Task: Apply conditional formatting to highlight cells in the range A2:E12 with values less than 5.
Action: Mouse moved to (42, 187)
Screenshot: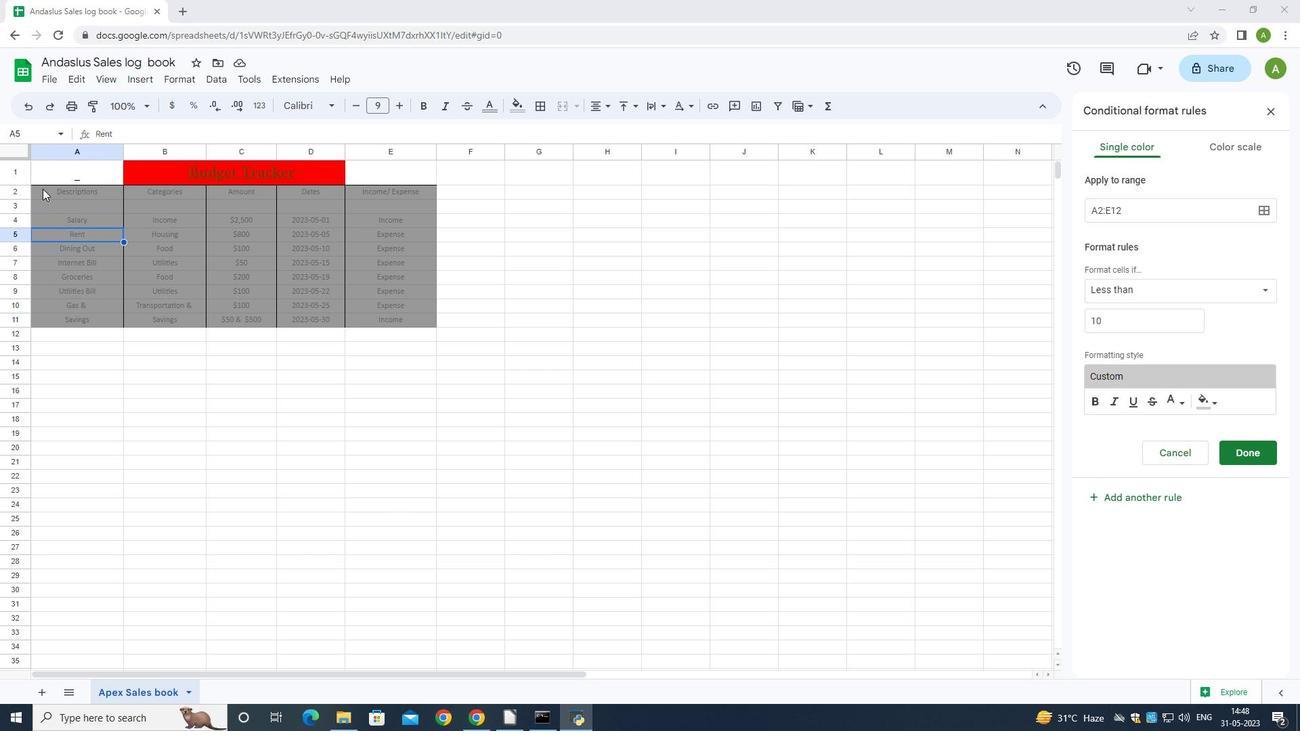 
Action: Mouse pressed left at (42, 187)
Screenshot: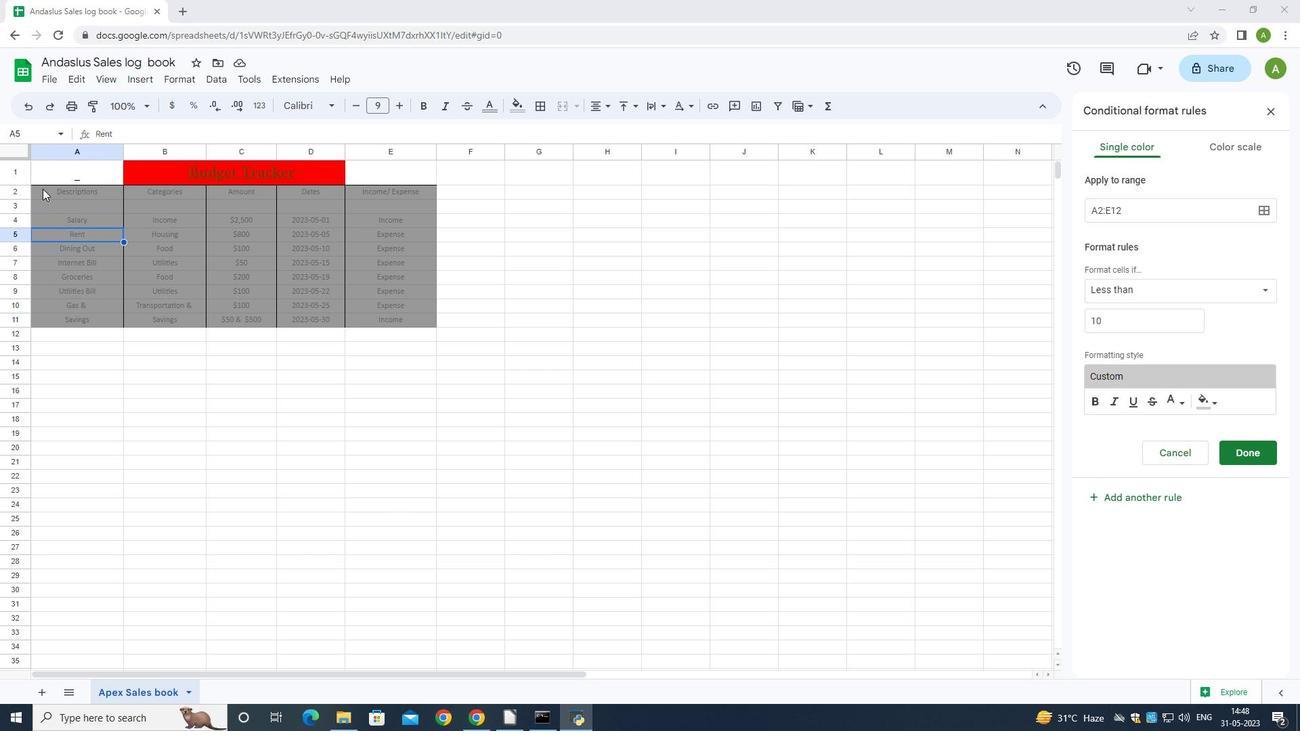 
Action: Mouse moved to (182, 79)
Screenshot: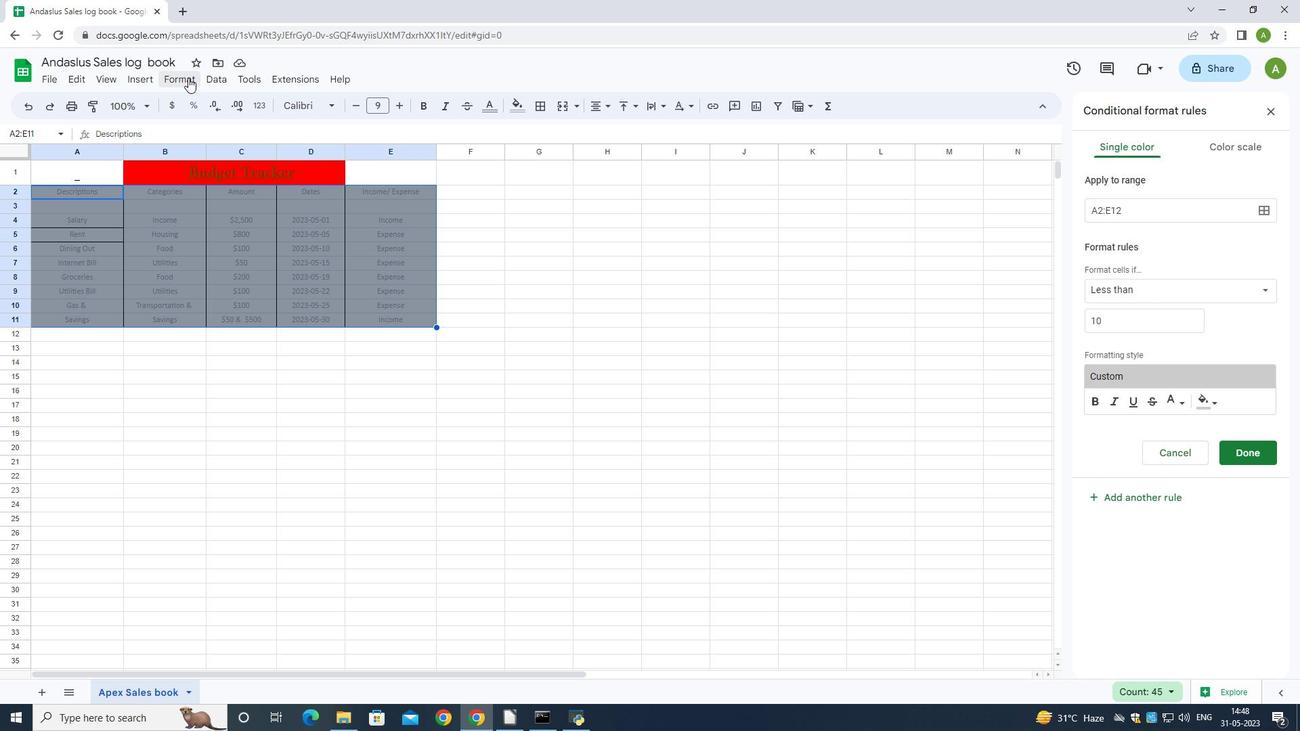 
Action: Mouse pressed left at (182, 79)
Screenshot: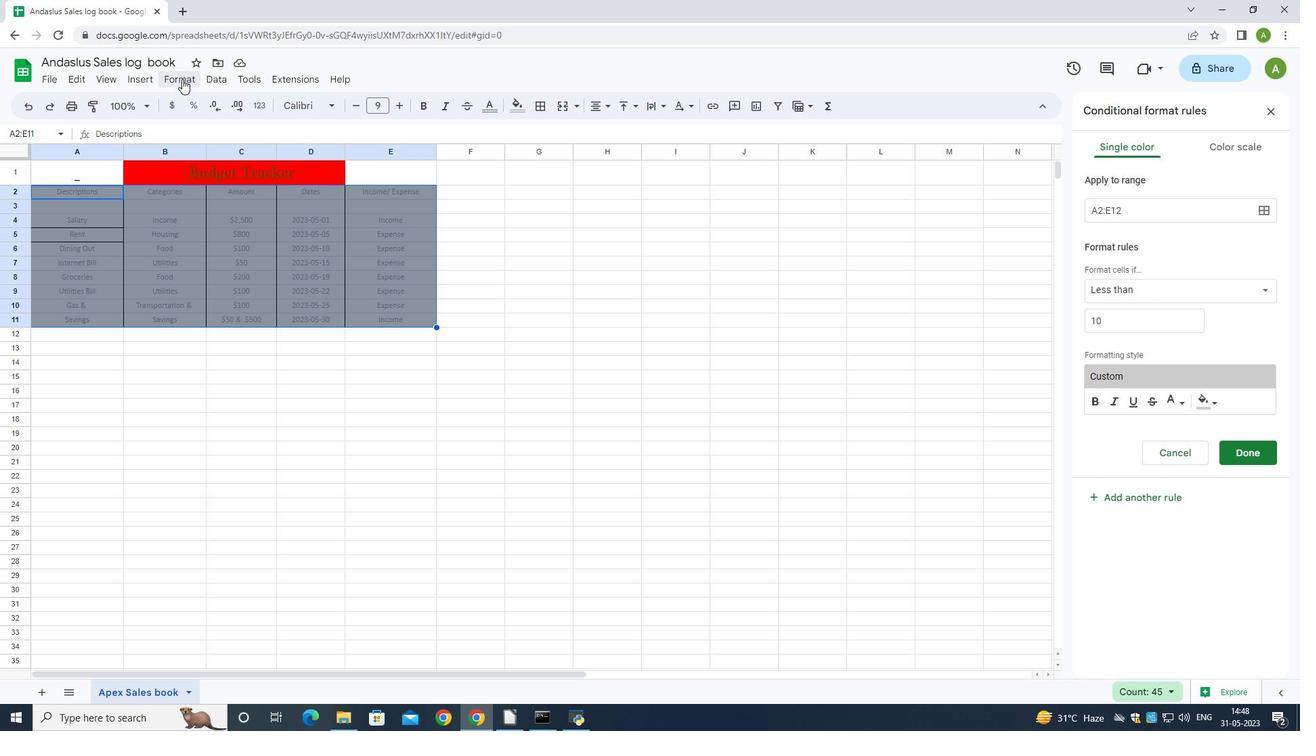 
Action: Mouse moved to (207, 306)
Screenshot: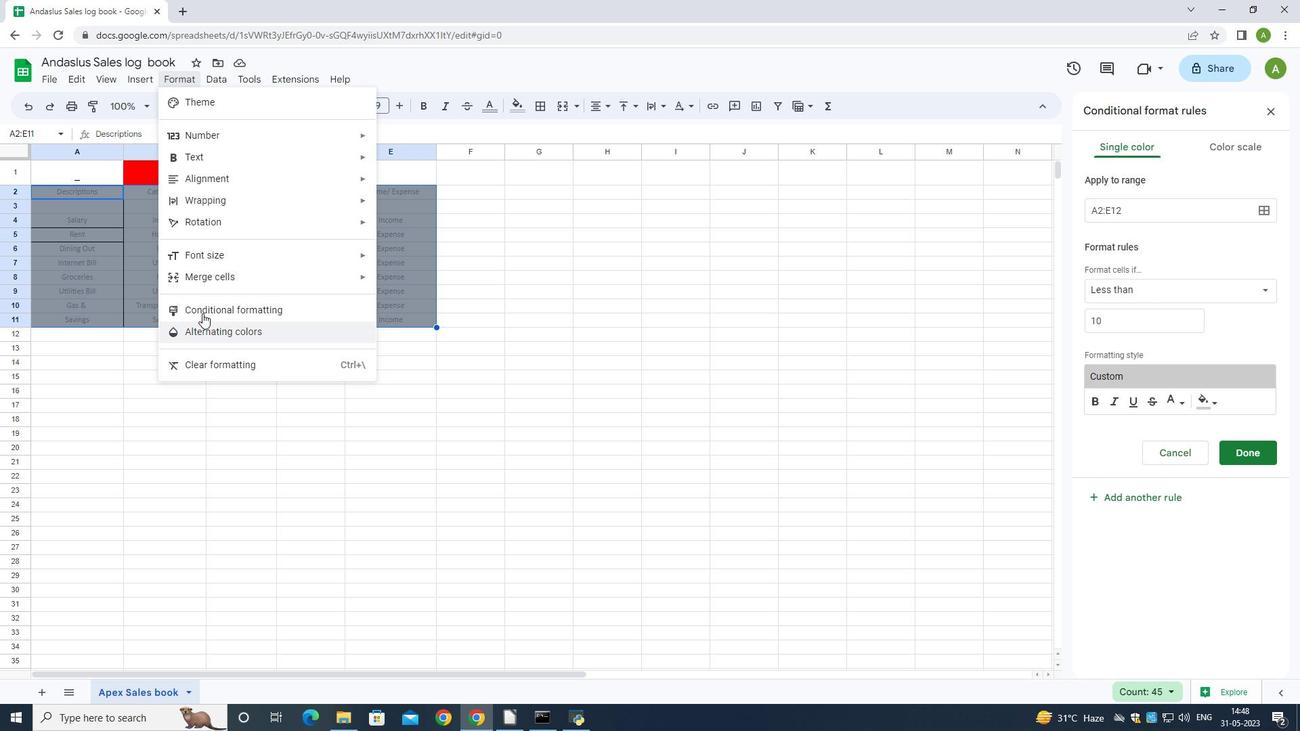 
Action: Mouse pressed left at (207, 306)
Screenshot: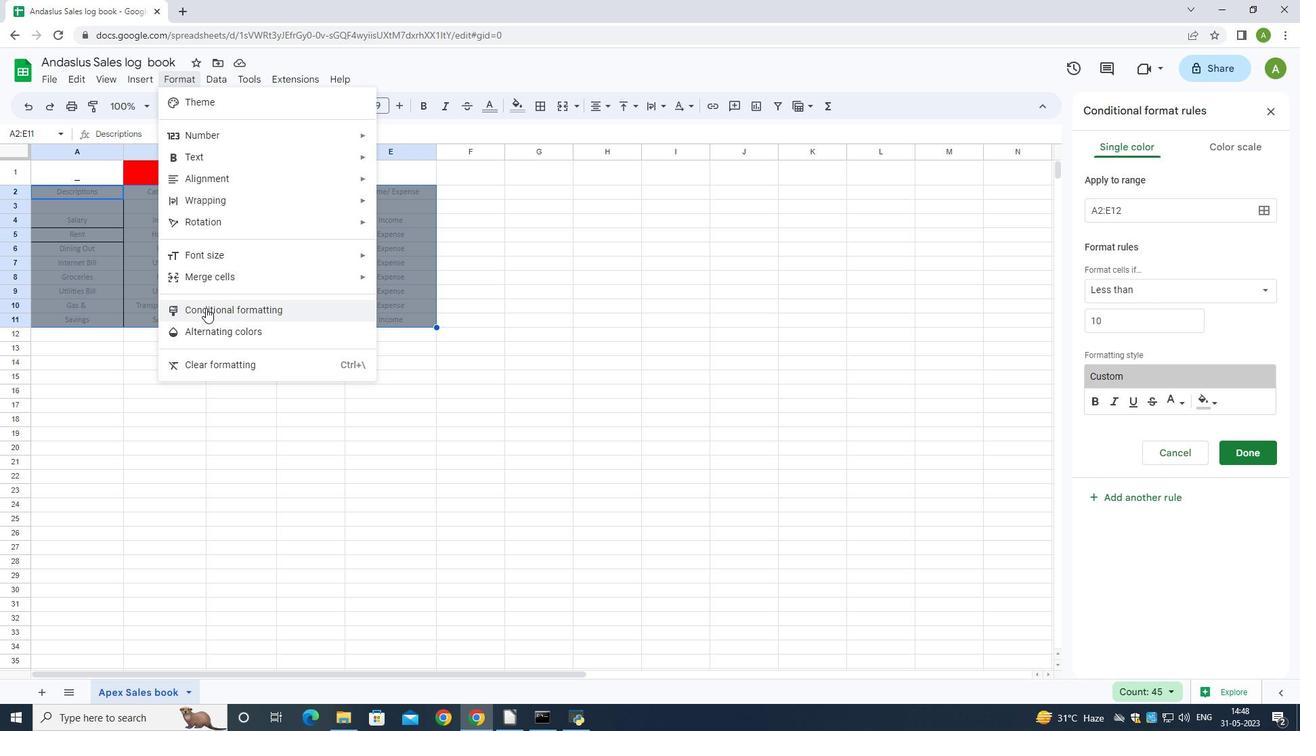 
Action: Mouse moved to (1271, 285)
Screenshot: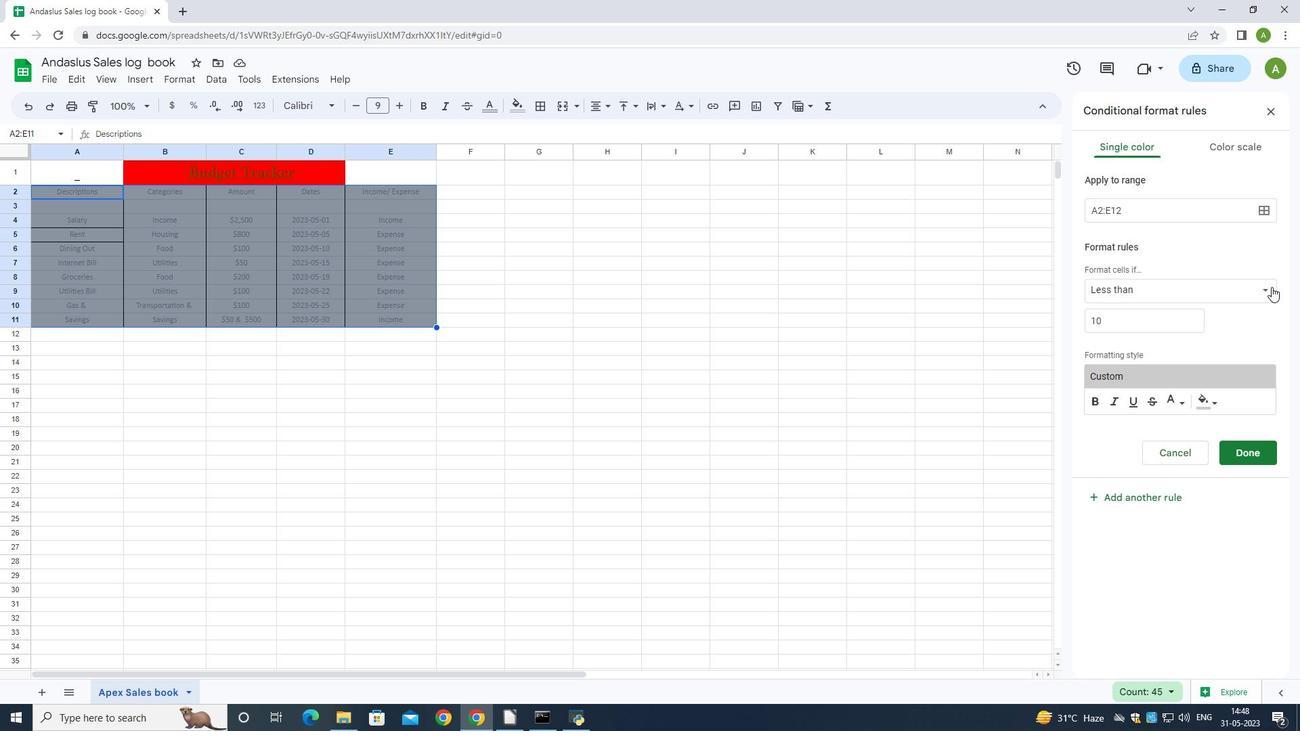 
Action: Mouse pressed left at (1271, 285)
Screenshot: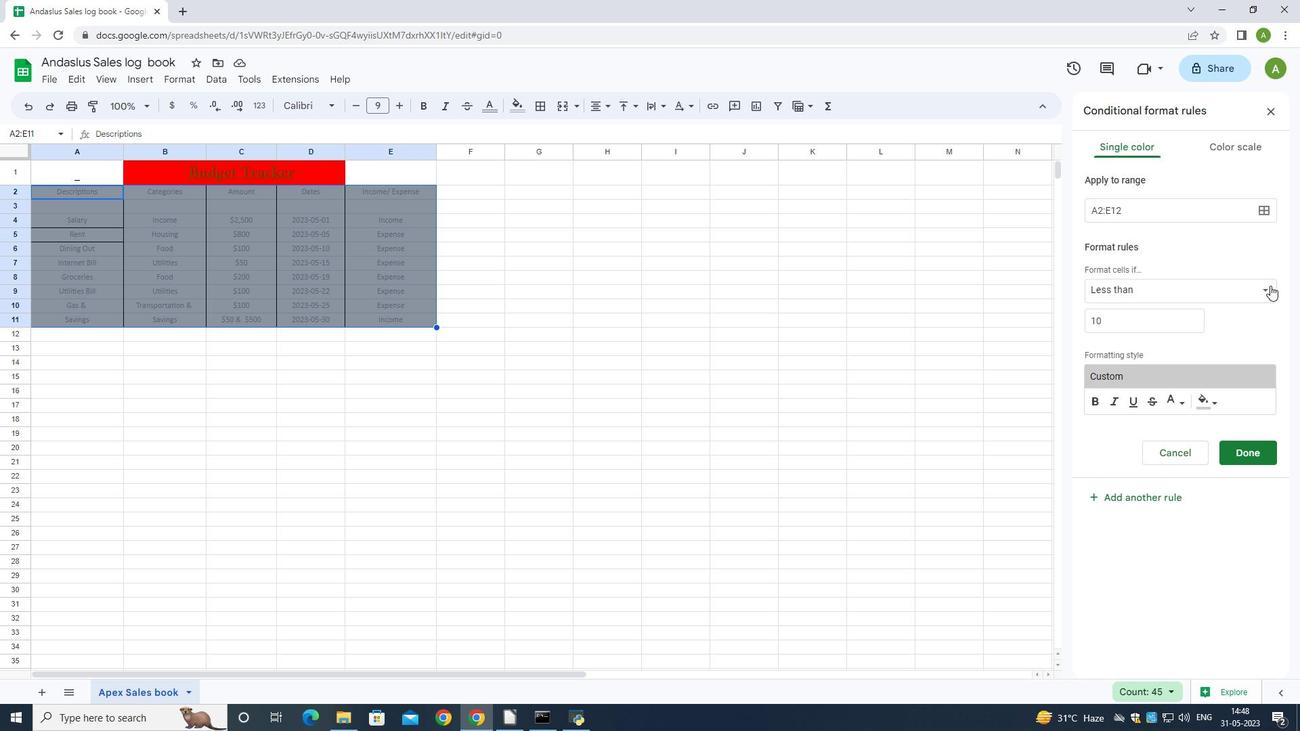 
Action: Mouse moved to (1166, 350)
Screenshot: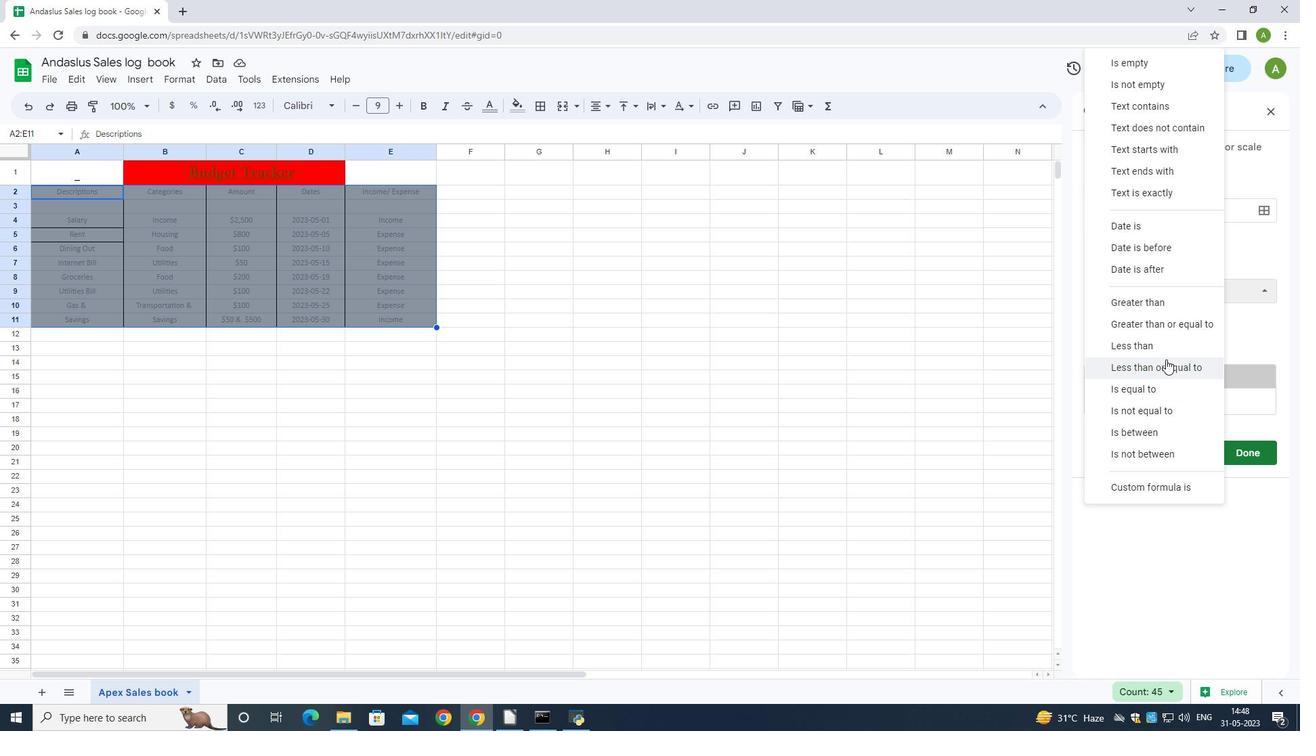 
Action: Mouse pressed left at (1166, 350)
Screenshot: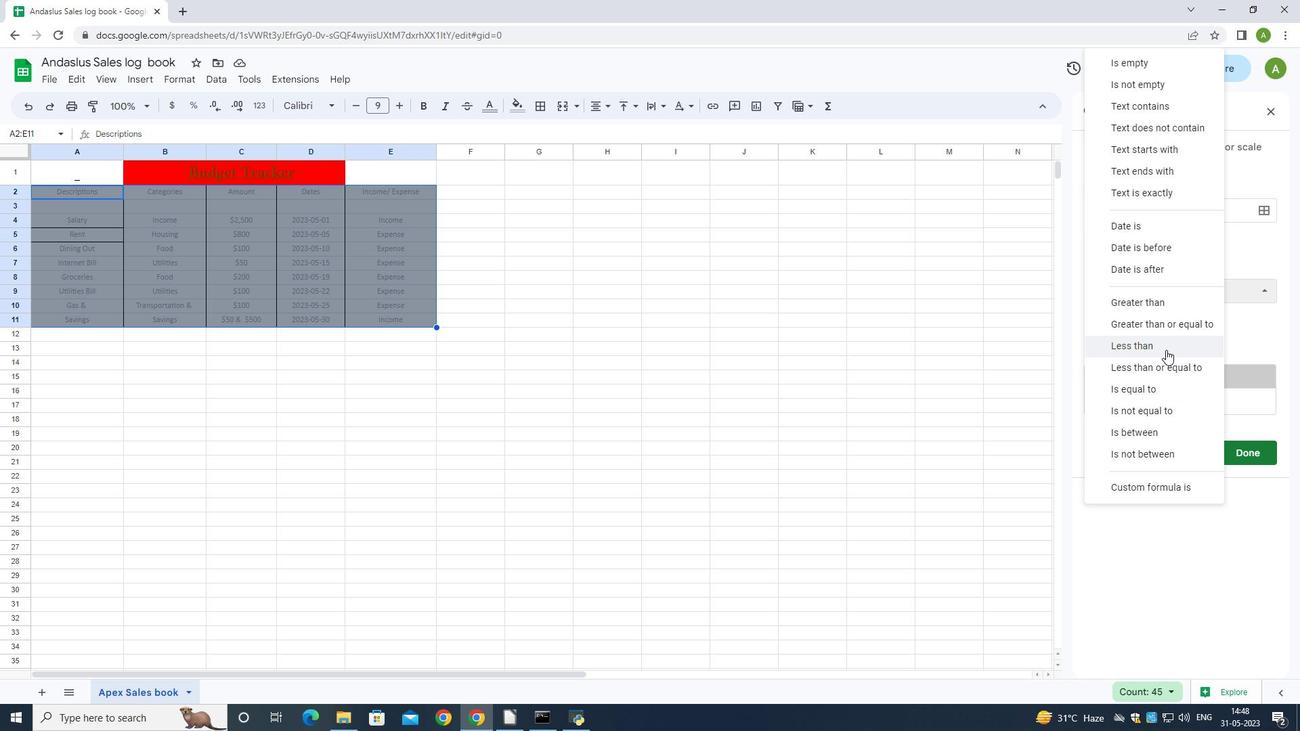 
Action: Mouse moved to (1122, 319)
Screenshot: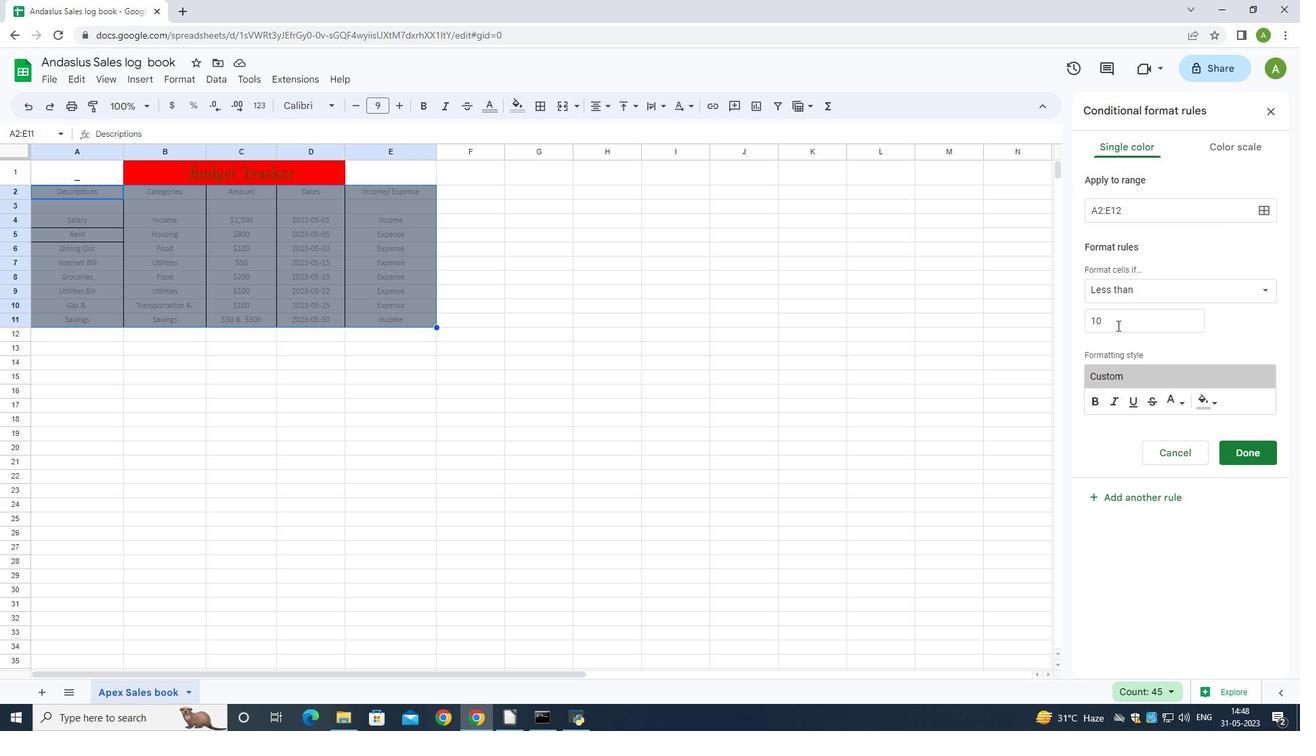 
Action: Mouse pressed left at (1122, 319)
Screenshot: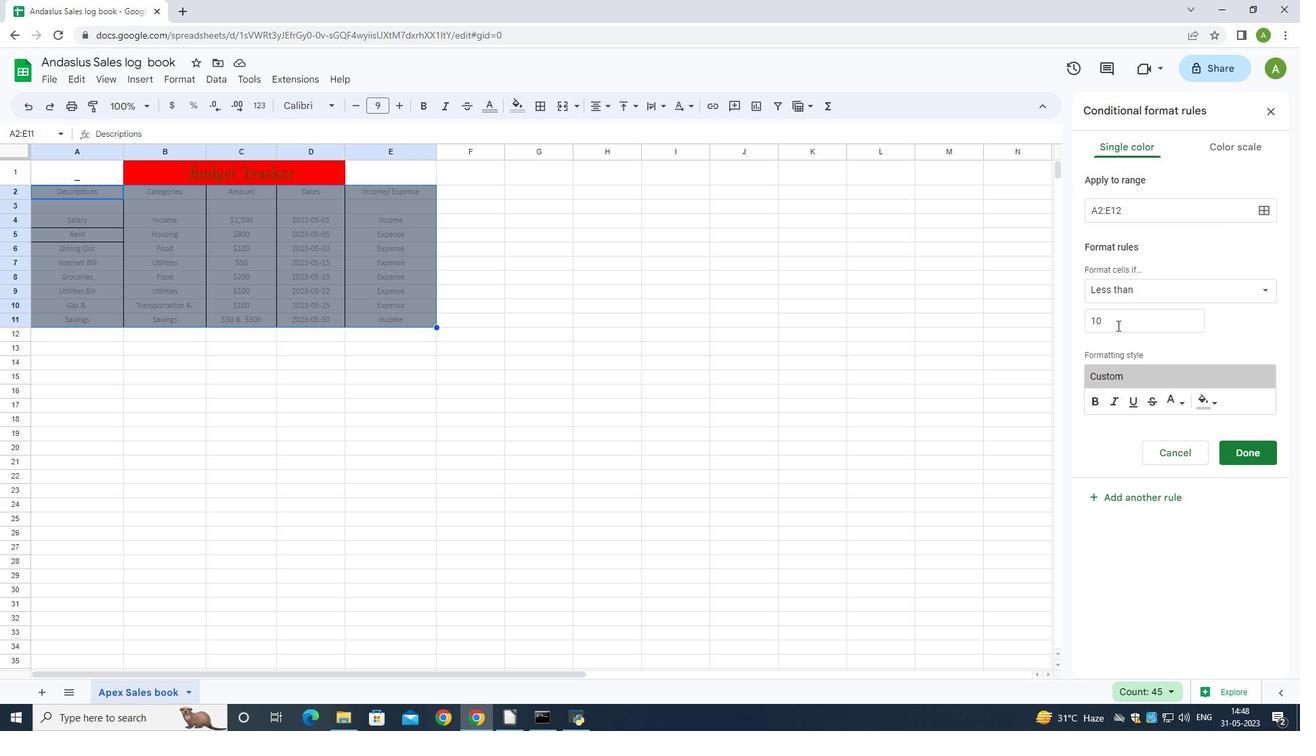 
Action: Key pressed <Key.backspace><Key.backspace>5
Screenshot: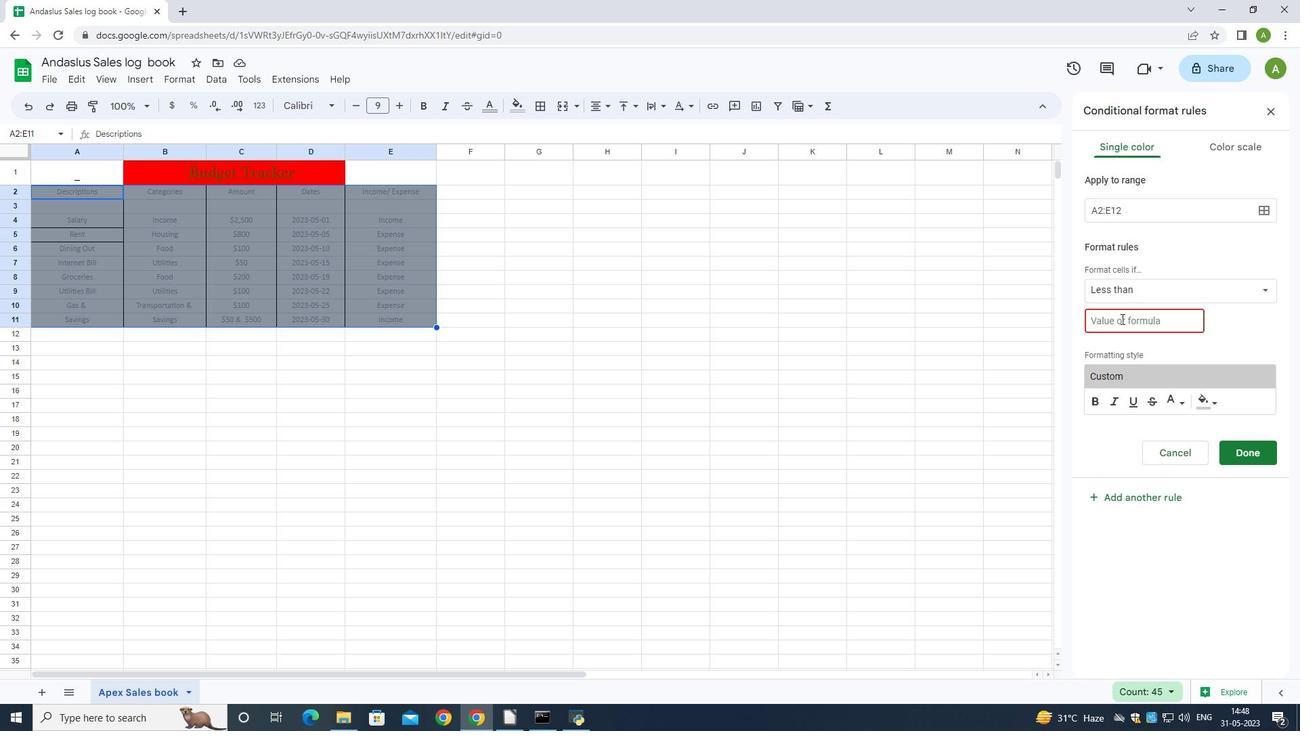 
Action: Mouse moved to (1243, 449)
Screenshot: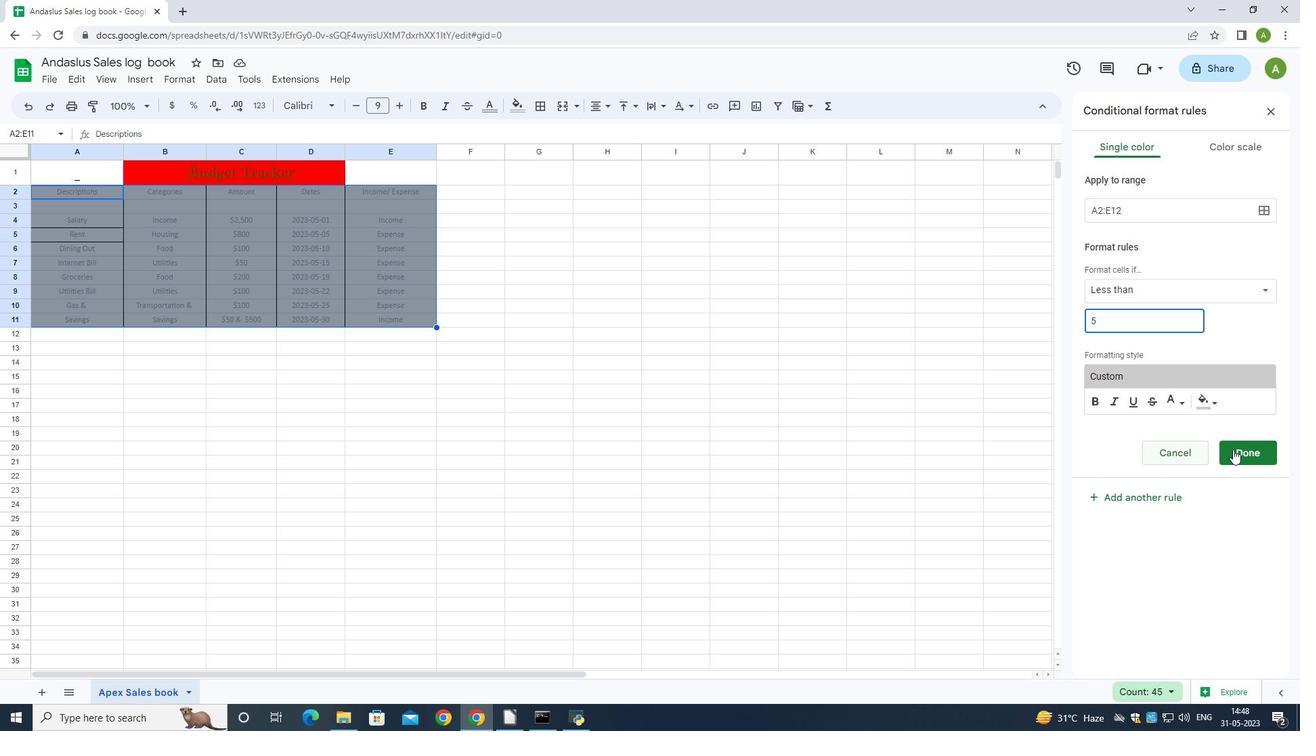
Action: Mouse pressed left at (1243, 449)
Screenshot: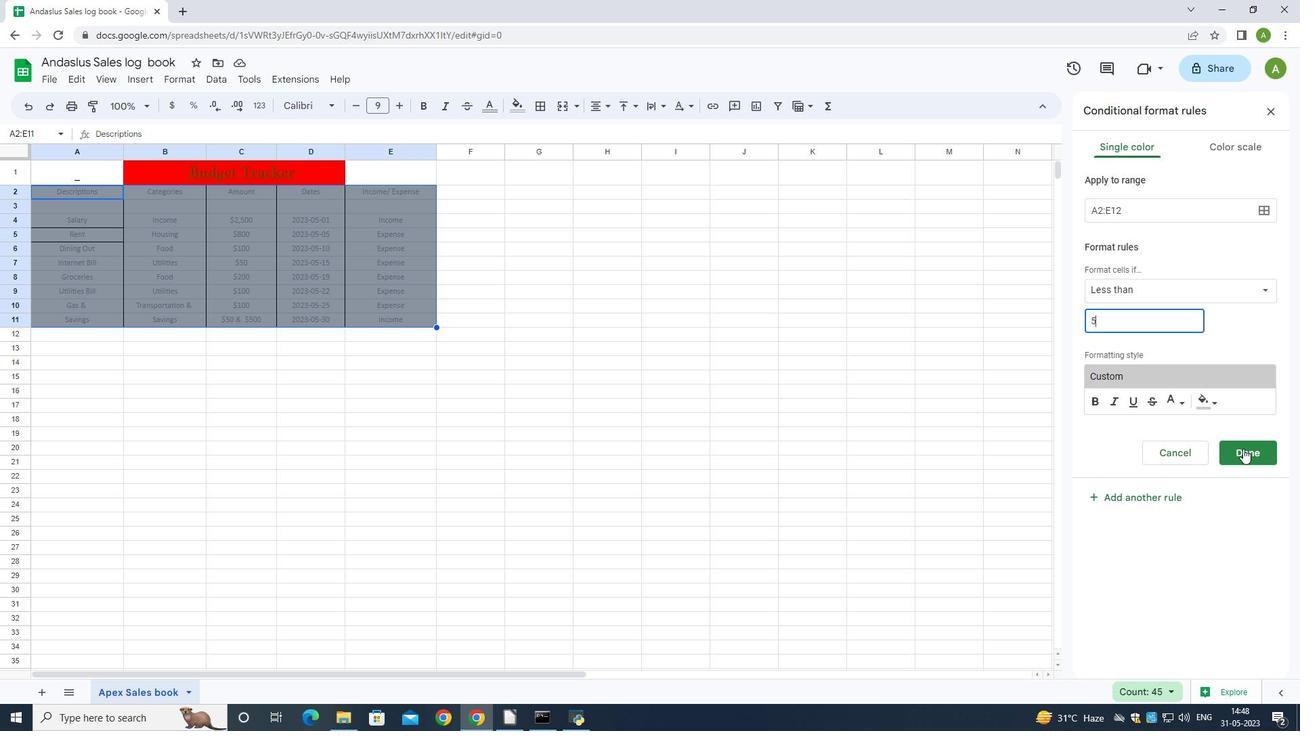 
Action: Mouse moved to (1199, 198)
Screenshot: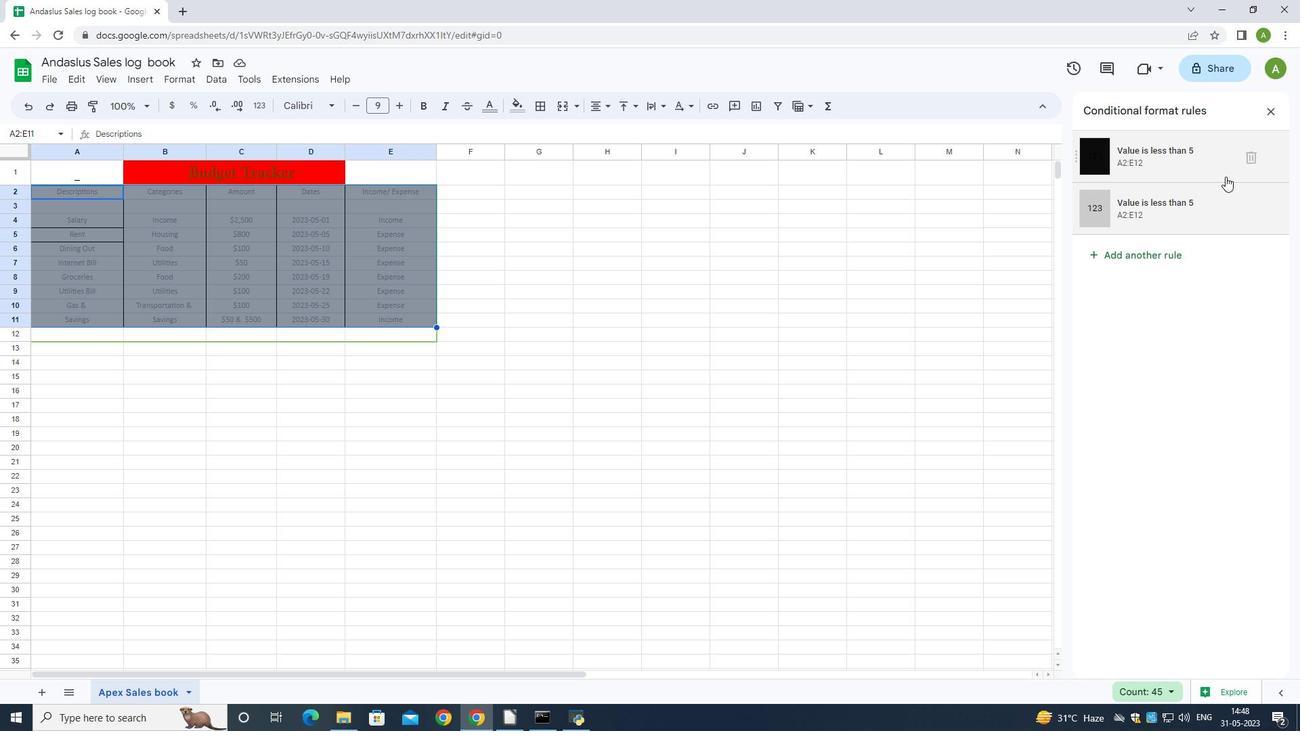 
Action: Mouse pressed left at (1199, 198)
Screenshot: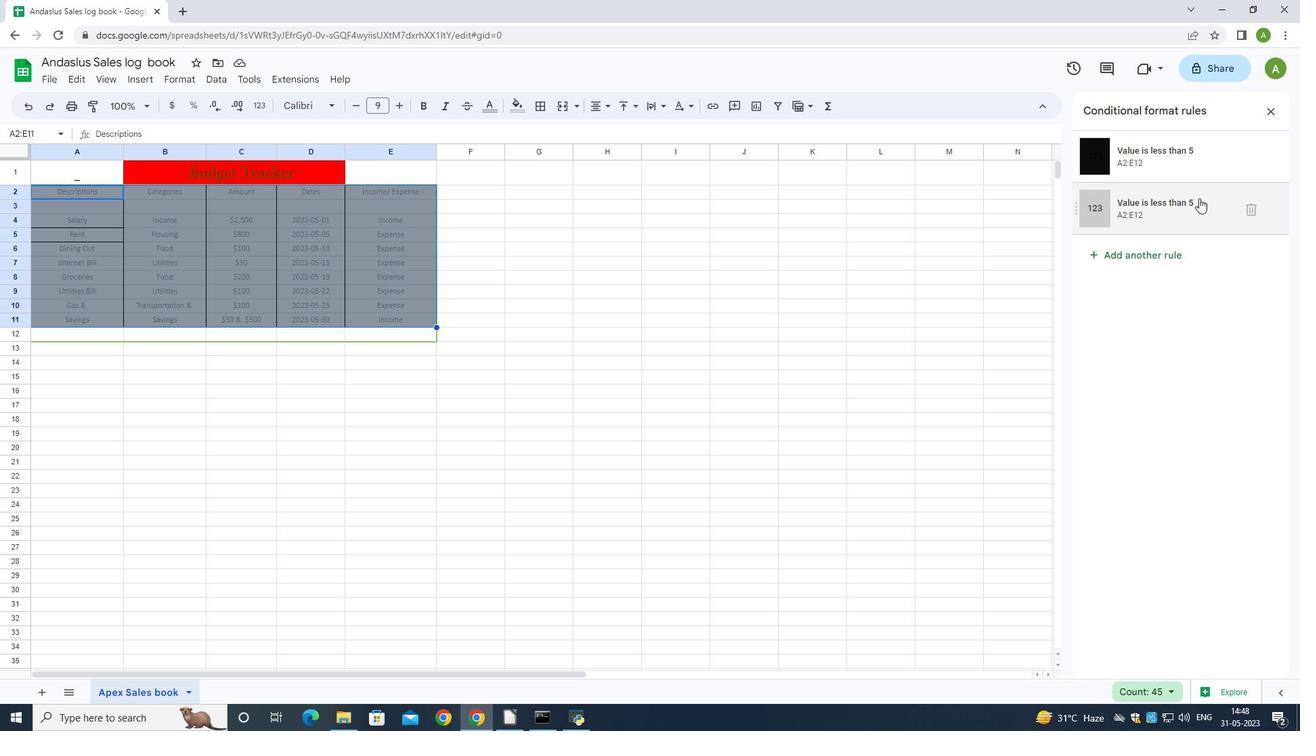 
Action: Mouse moved to (1179, 403)
Screenshot: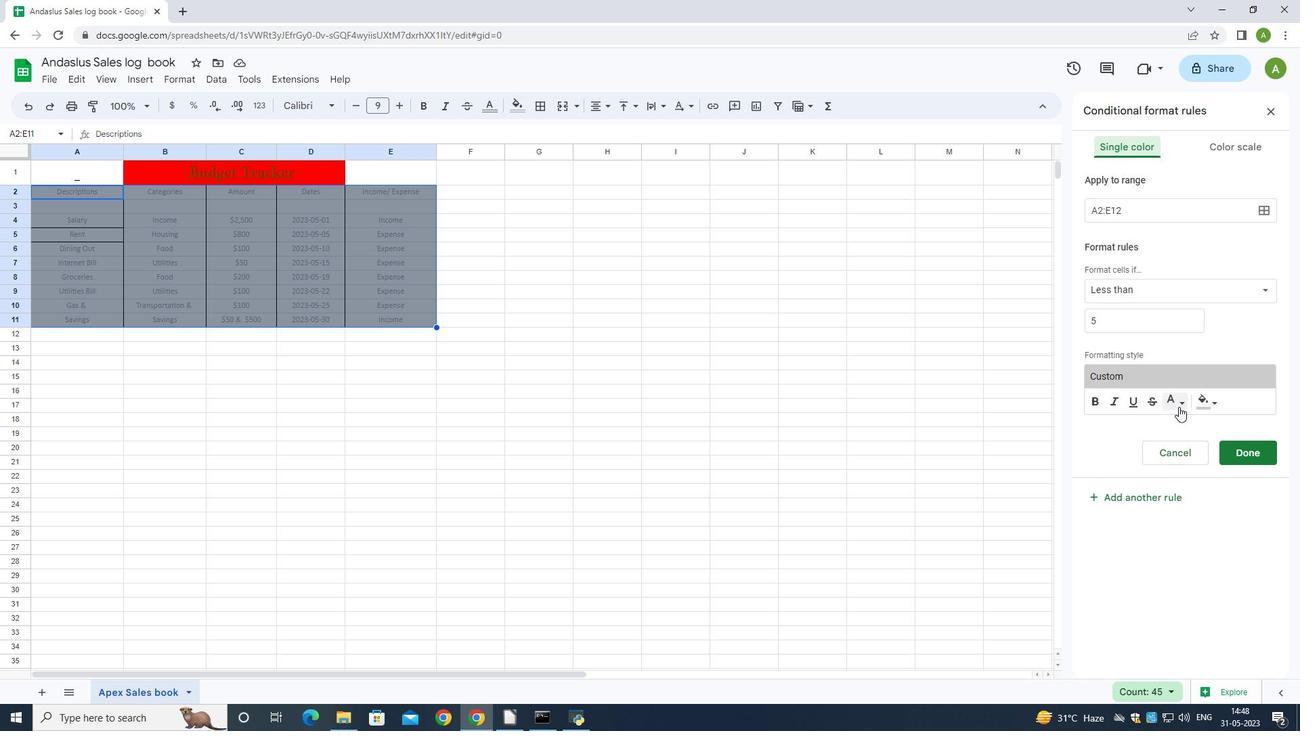 
Action: Mouse pressed left at (1179, 403)
Screenshot: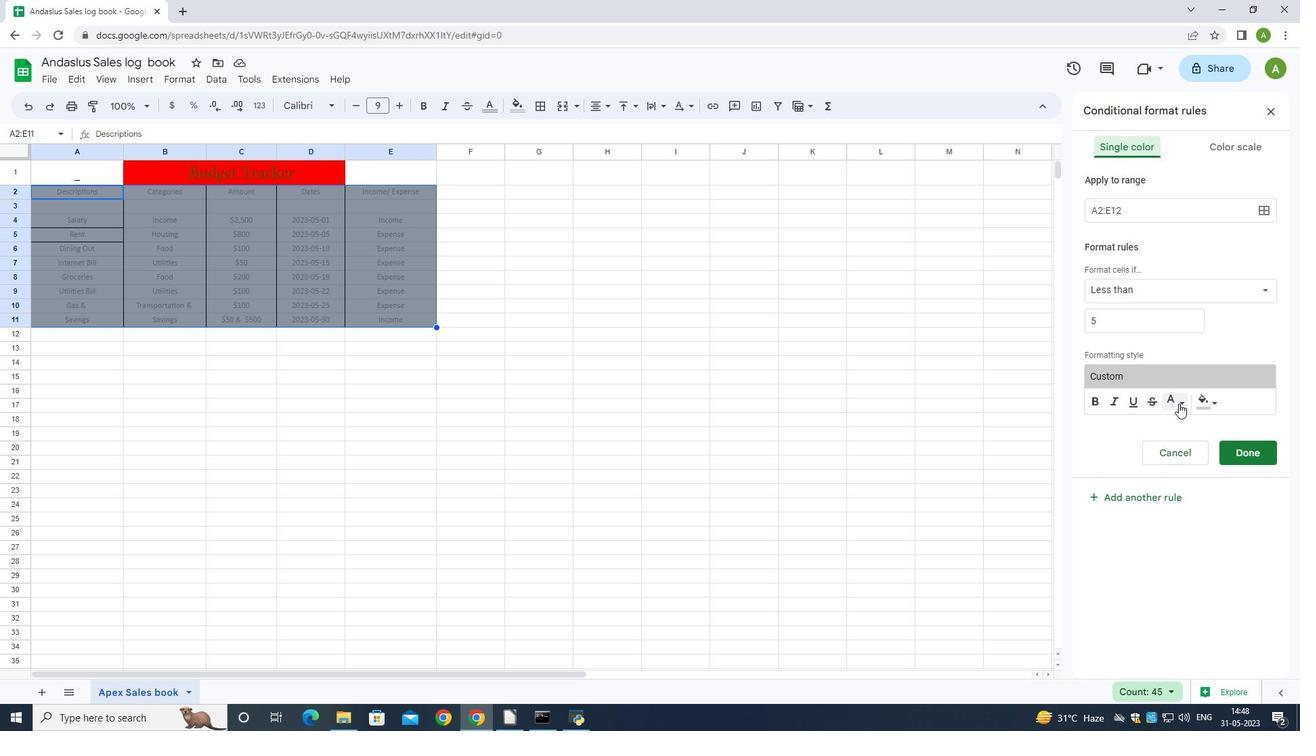 
Action: Mouse moved to (1180, 403)
Screenshot: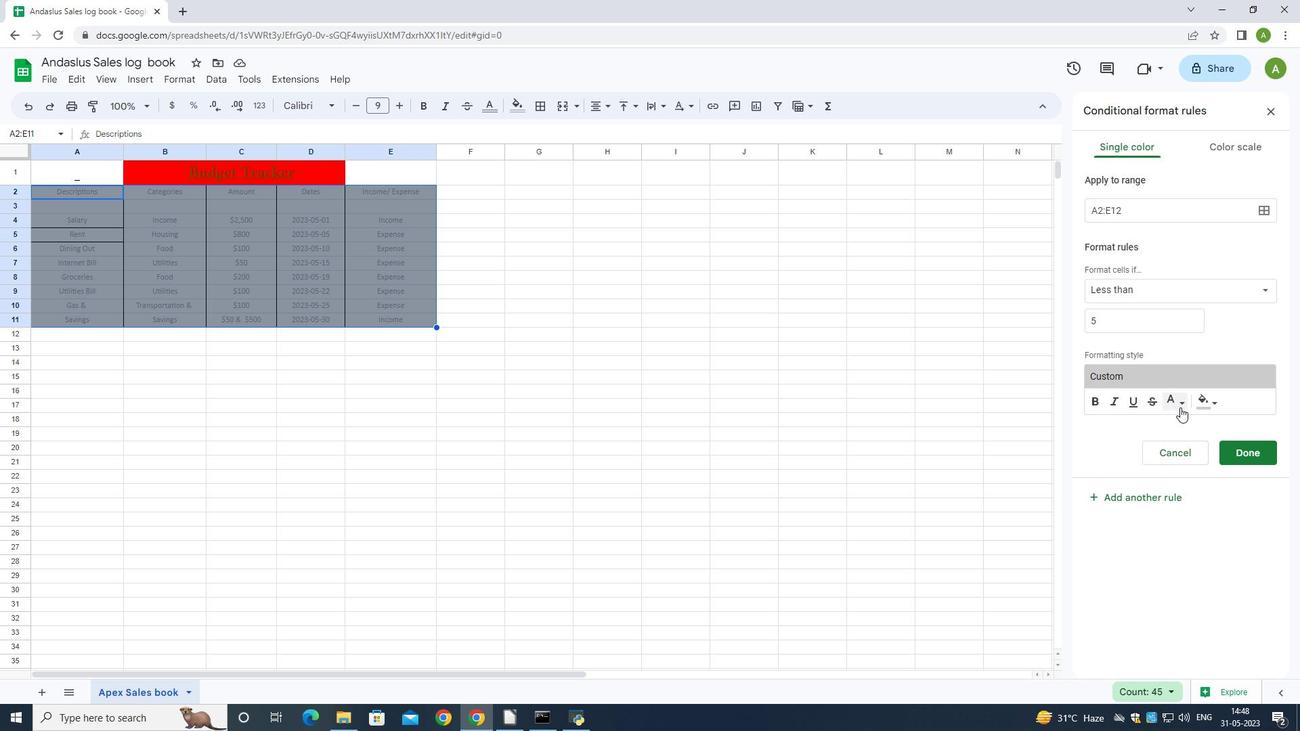 
Action: Mouse pressed left at (1180, 403)
Screenshot: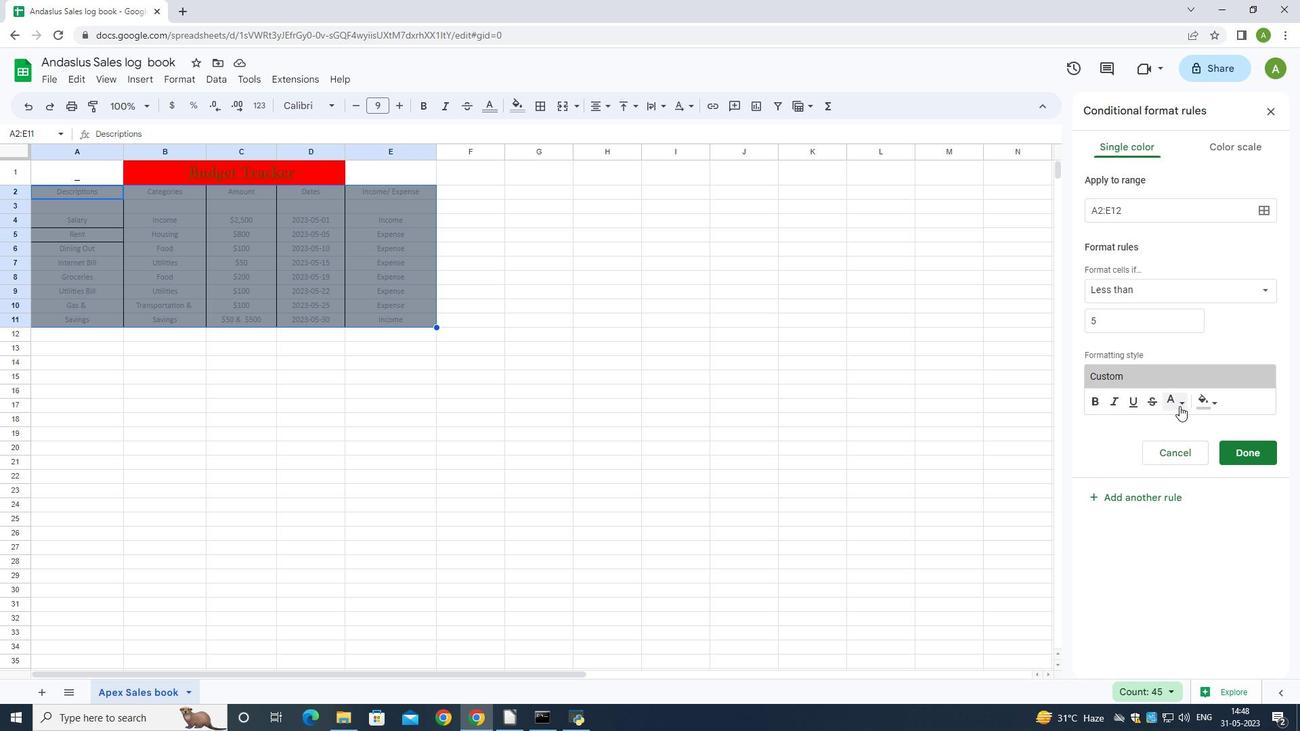 
Action: Mouse moved to (1140, 448)
Screenshot: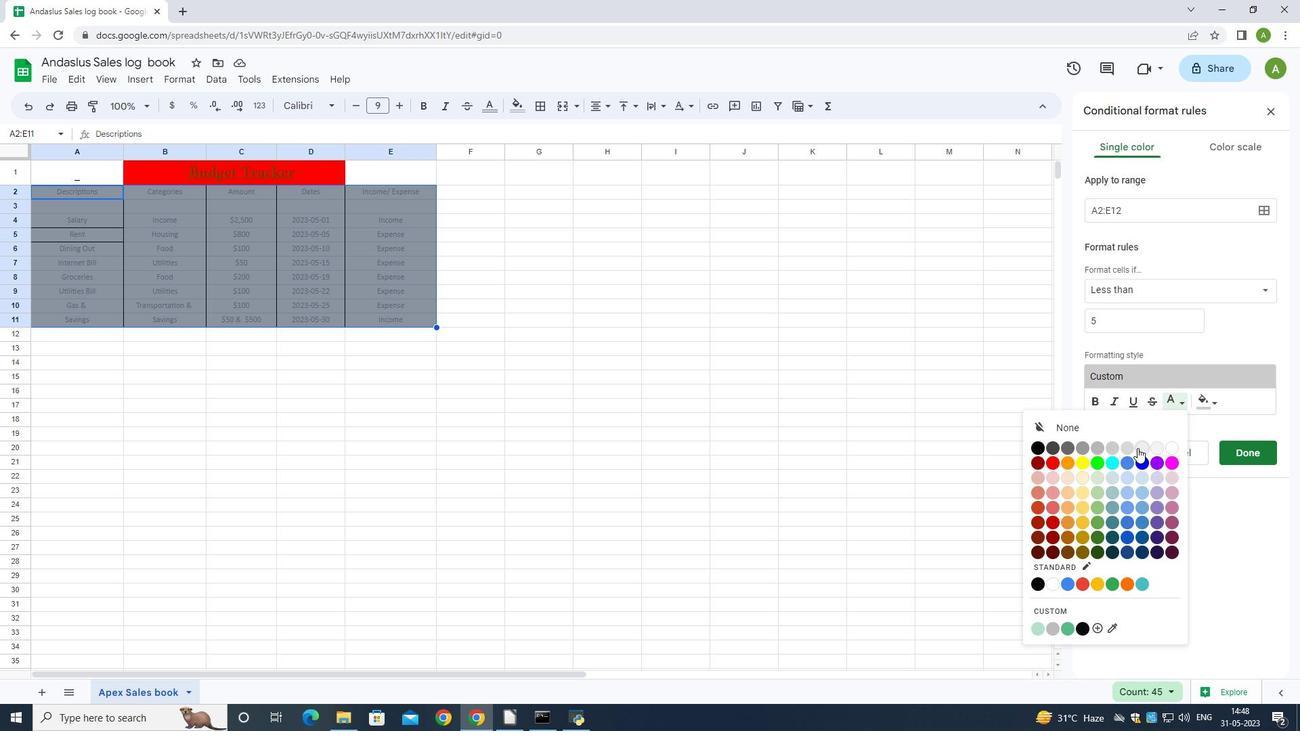 
Action: Mouse pressed left at (1140, 448)
Screenshot: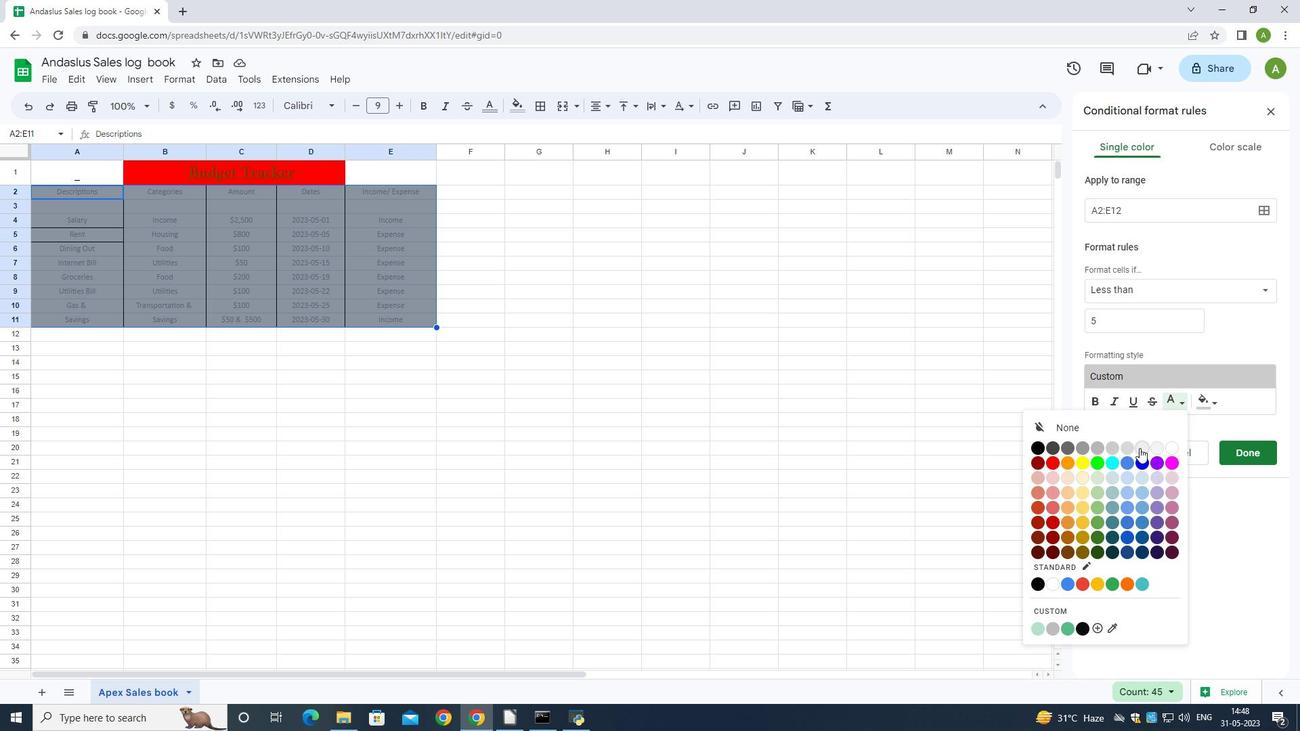 
Action: Mouse moved to (1240, 447)
Screenshot: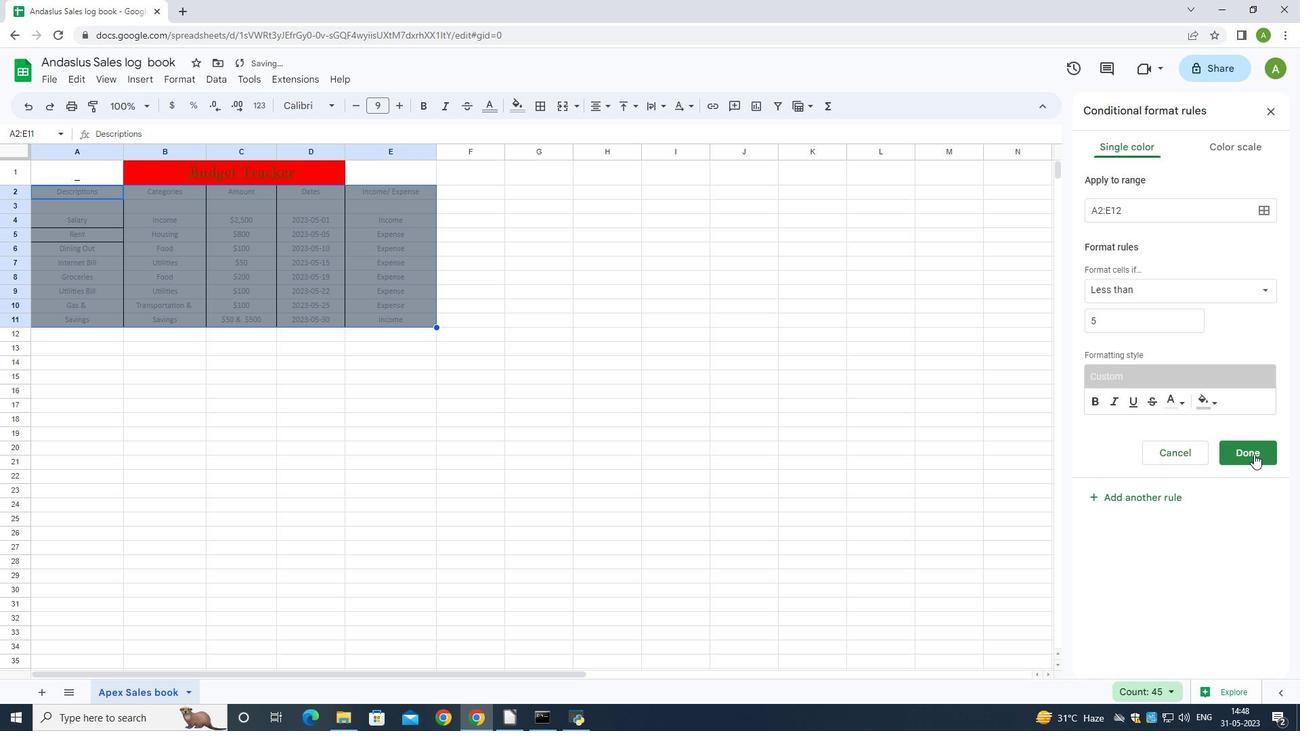 
Action: Mouse pressed left at (1240, 447)
Screenshot: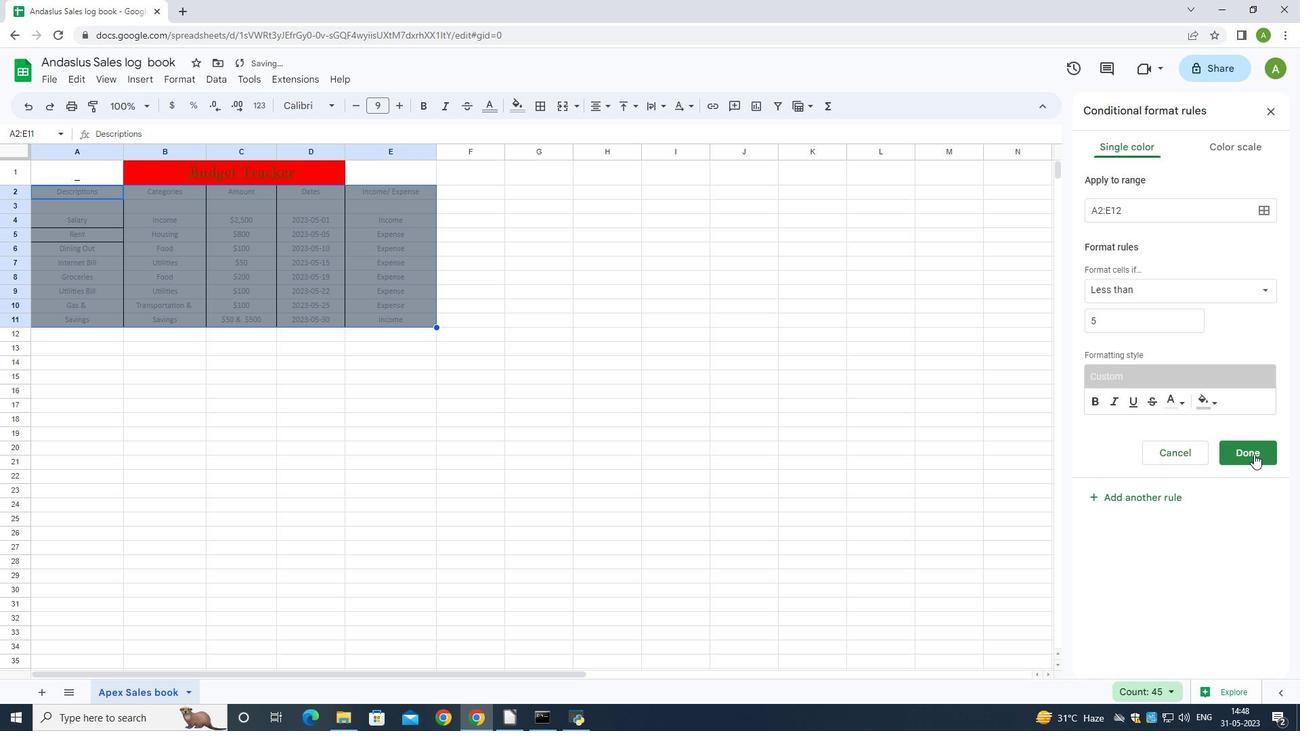 
Action: Mouse moved to (151, 692)
Screenshot: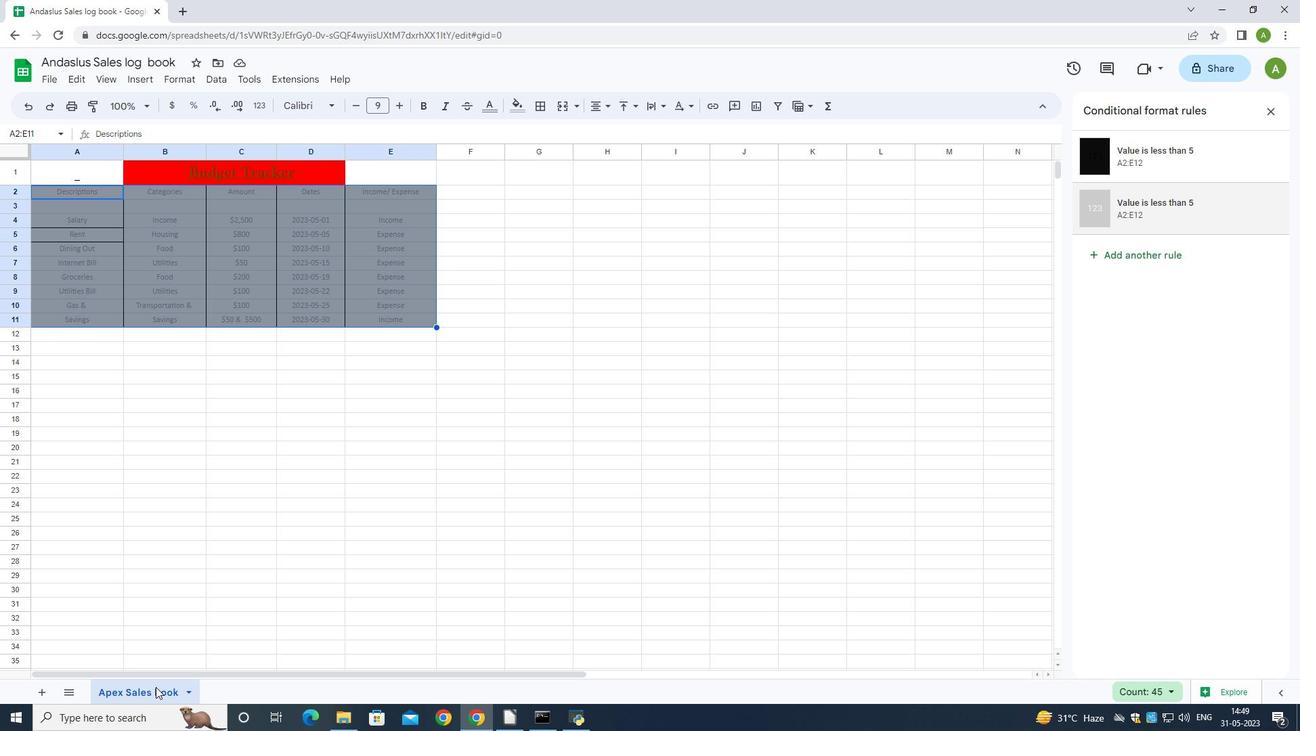 
Action: Mouse pressed left at (151, 692)
Screenshot: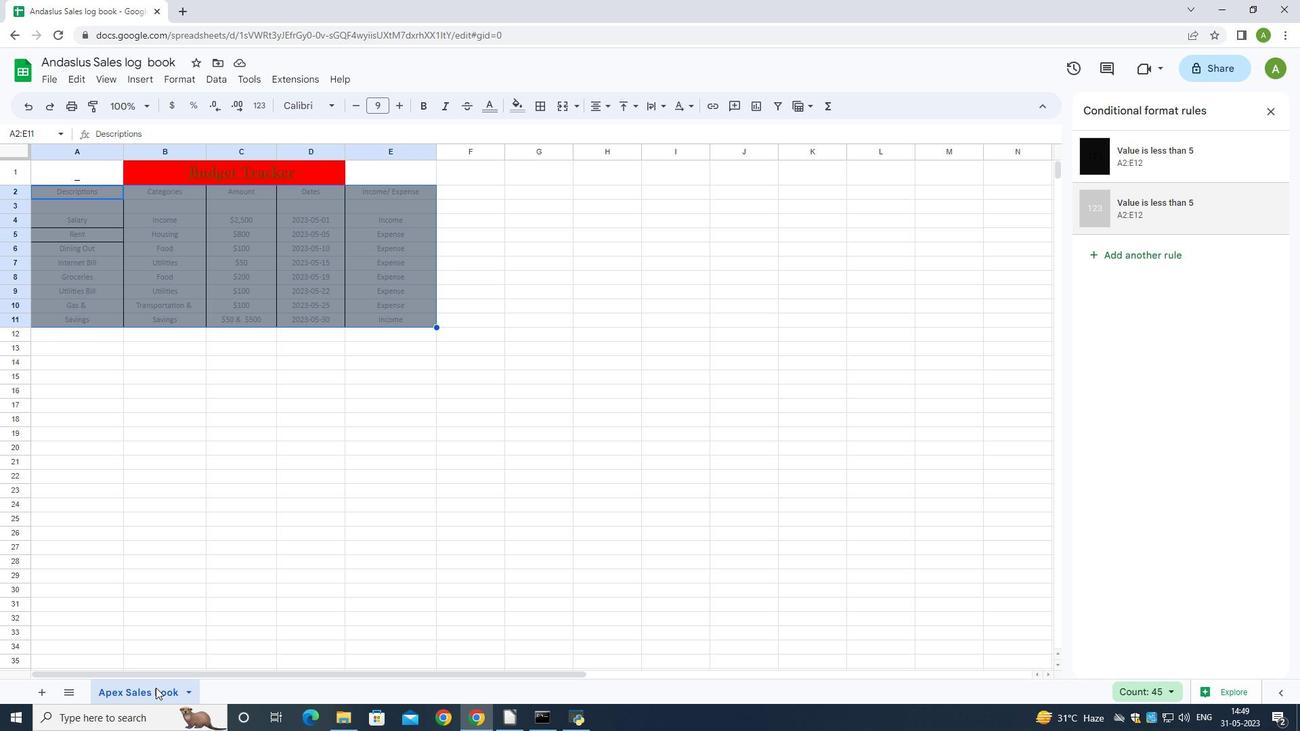 
Action: Mouse moved to (234, 494)
Screenshot: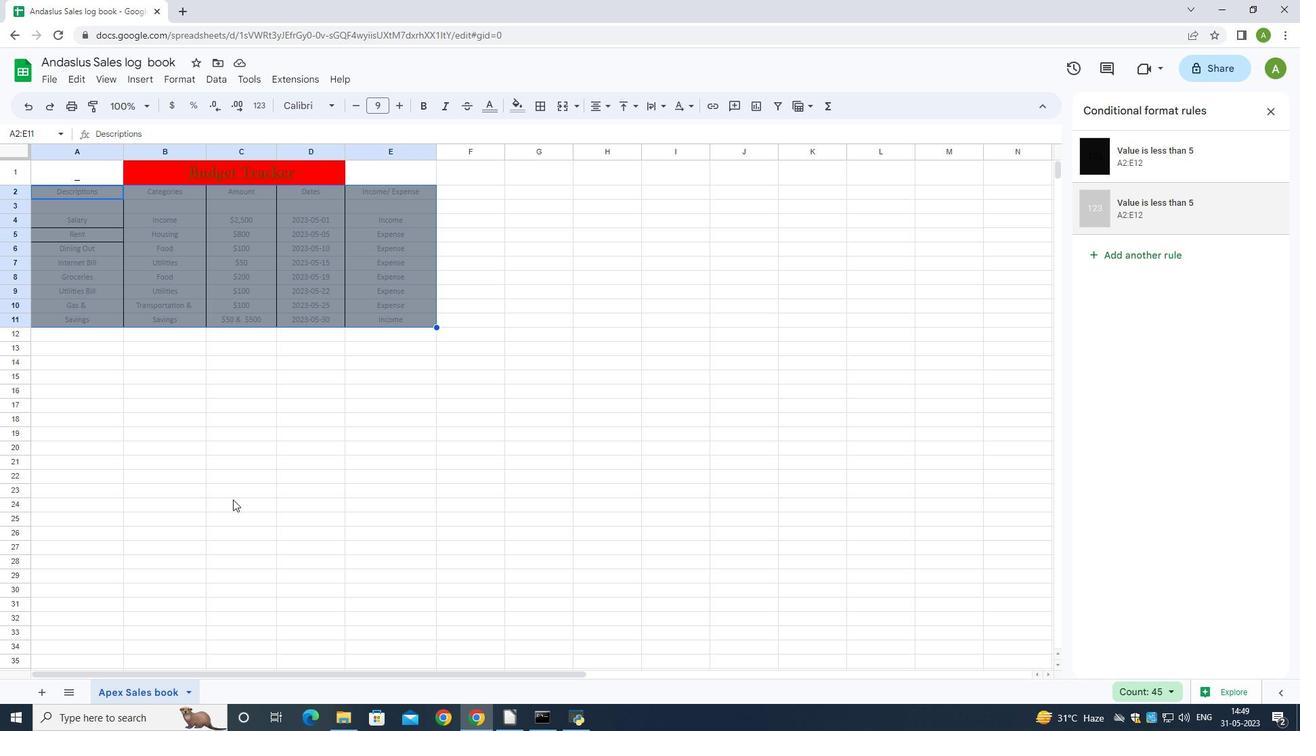 
Action: Key pressed ctrl+S
Screenshot: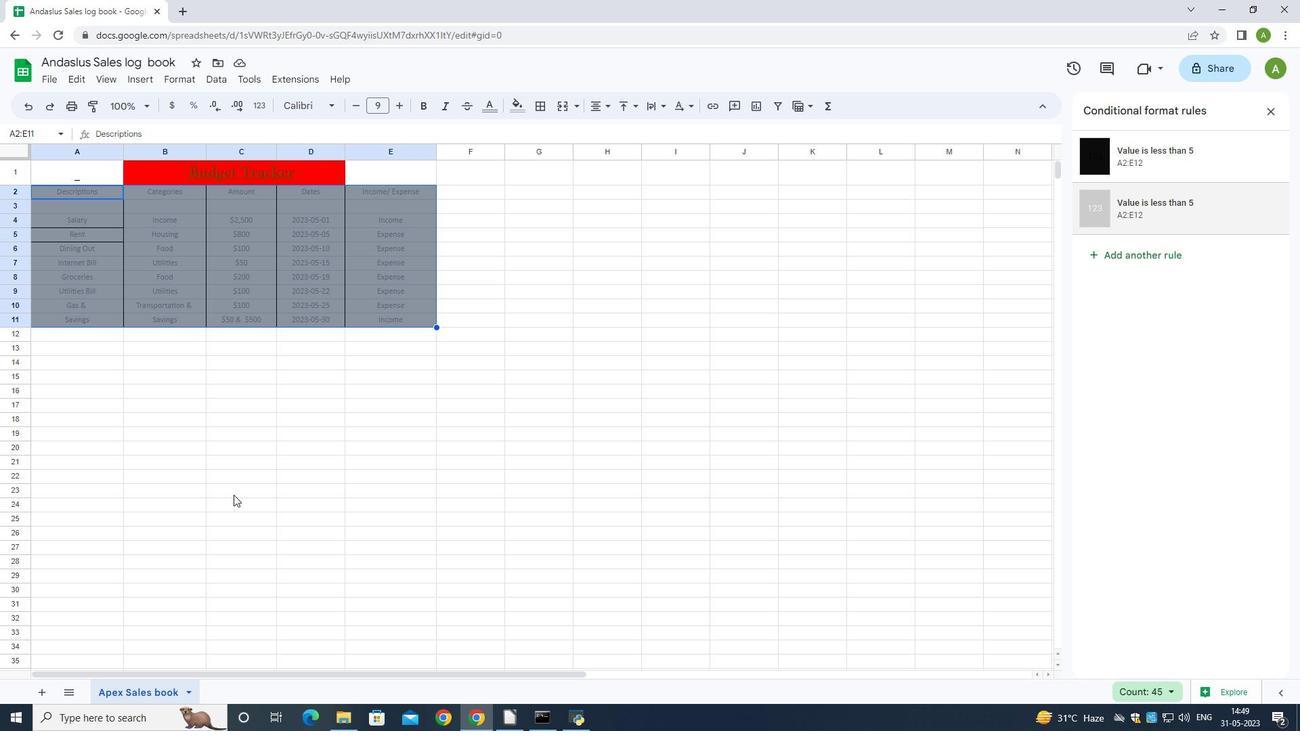 
Action: Mouse moved to (687, 233)
Screenshot: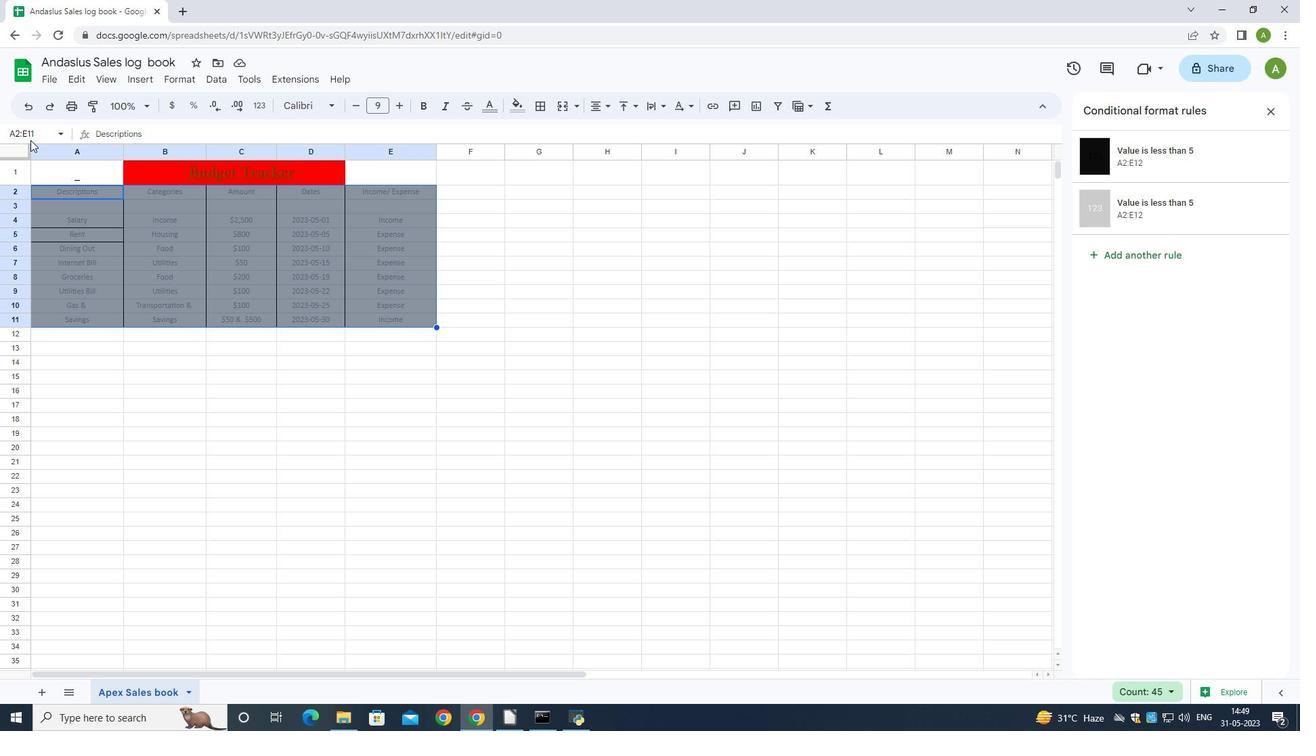 
Action: Key pressed <Key.space>
Screenshot: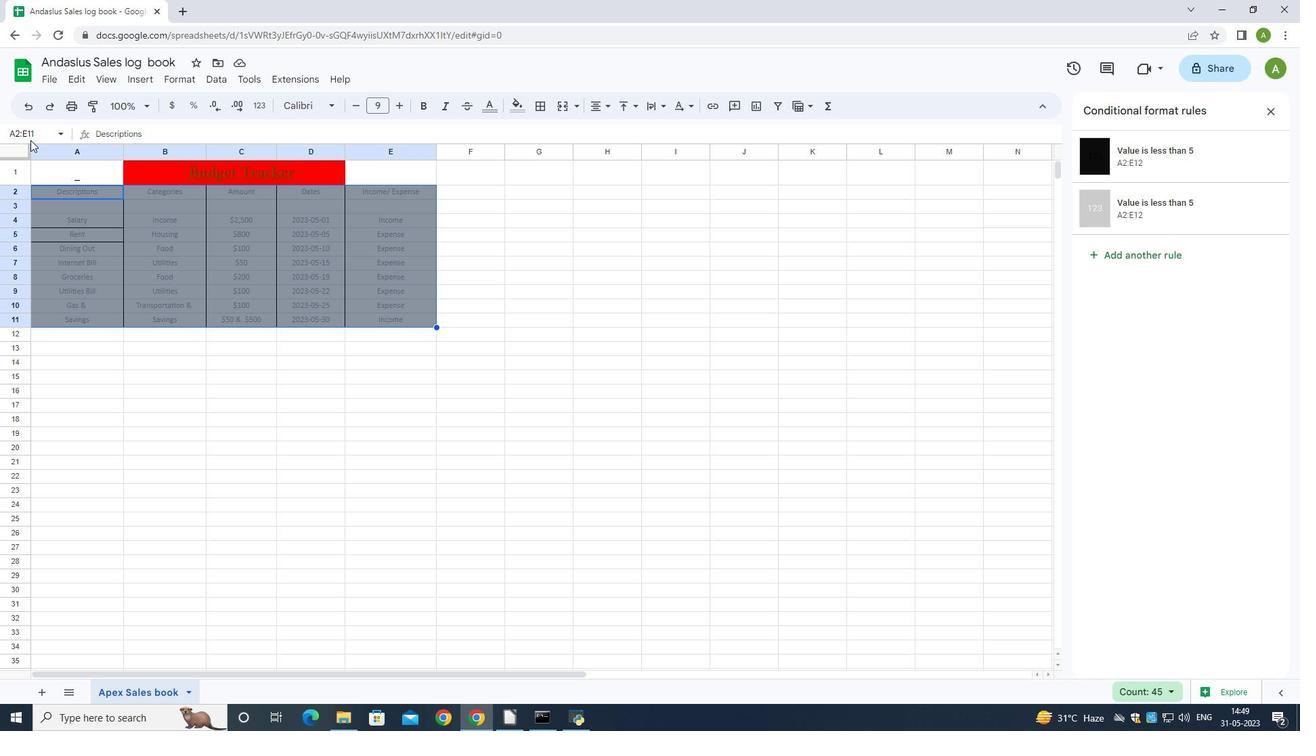 
Action: Mouse moved to (160, 375)
Screenshot: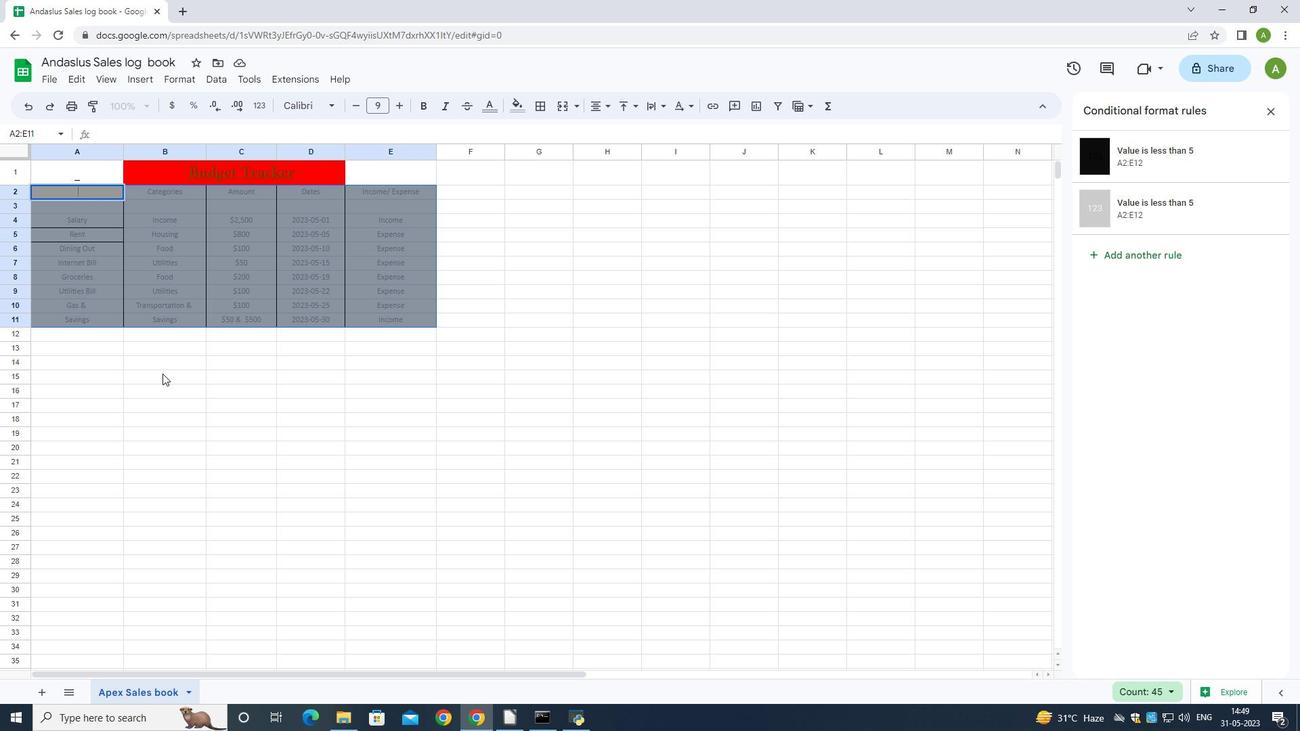 
